 Task: Add a dentist appointment for a dental filling on the 9th at 2:00 PM.
Action: Mouse moved to (980, 120)
Screenshot: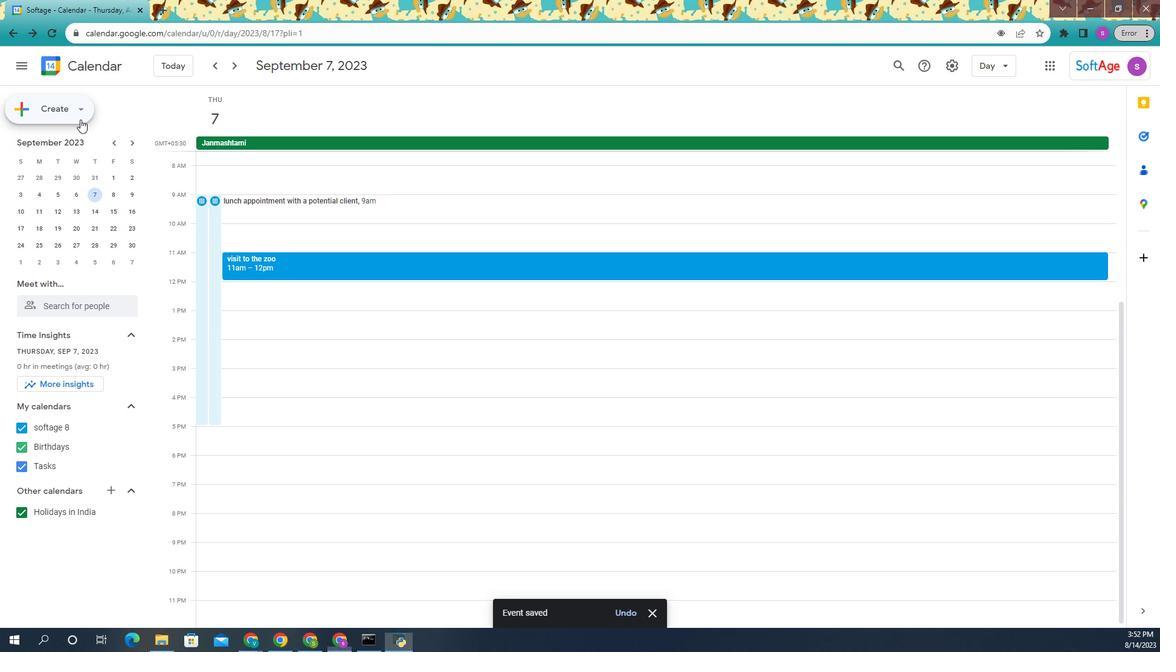 
Action: Mouse pressed left at (980, 120)
Screenshot: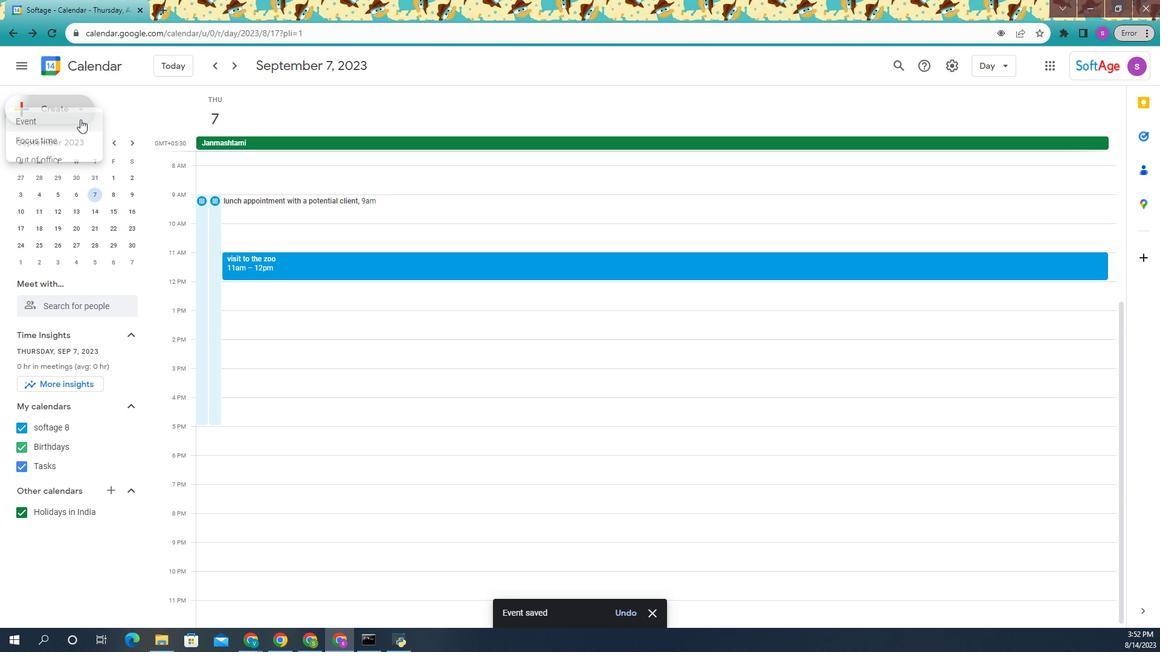 
Action: Mouse moved to (970, 236)
Screenshot: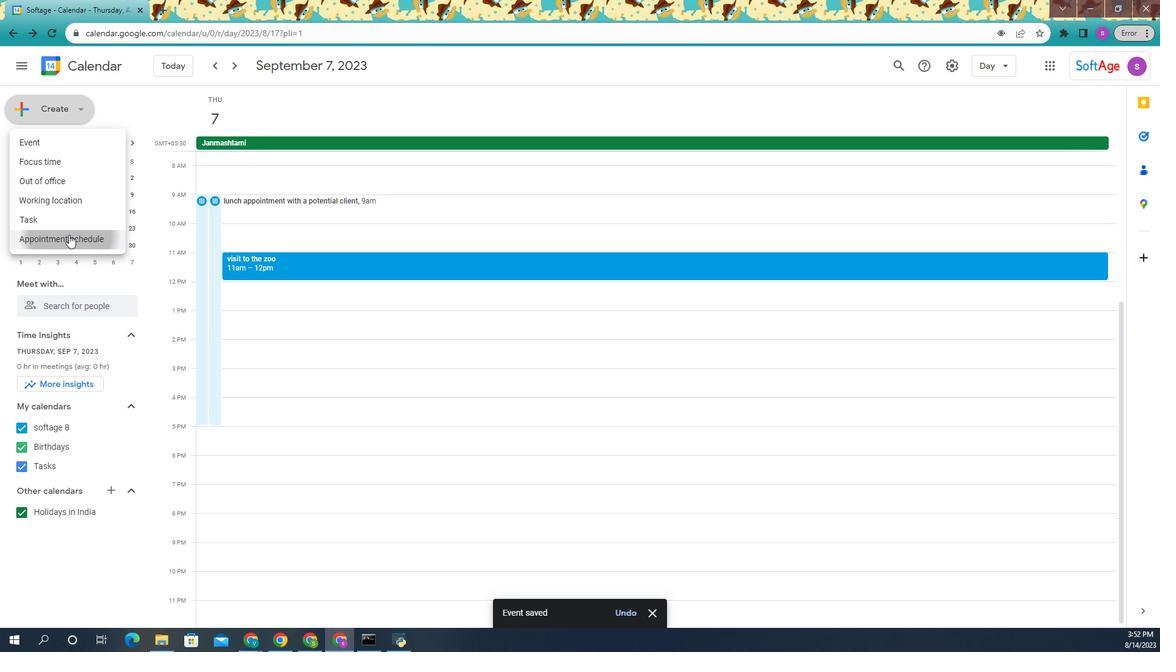 
Action: Mouse pressed left at (970, 236)
Screenshot: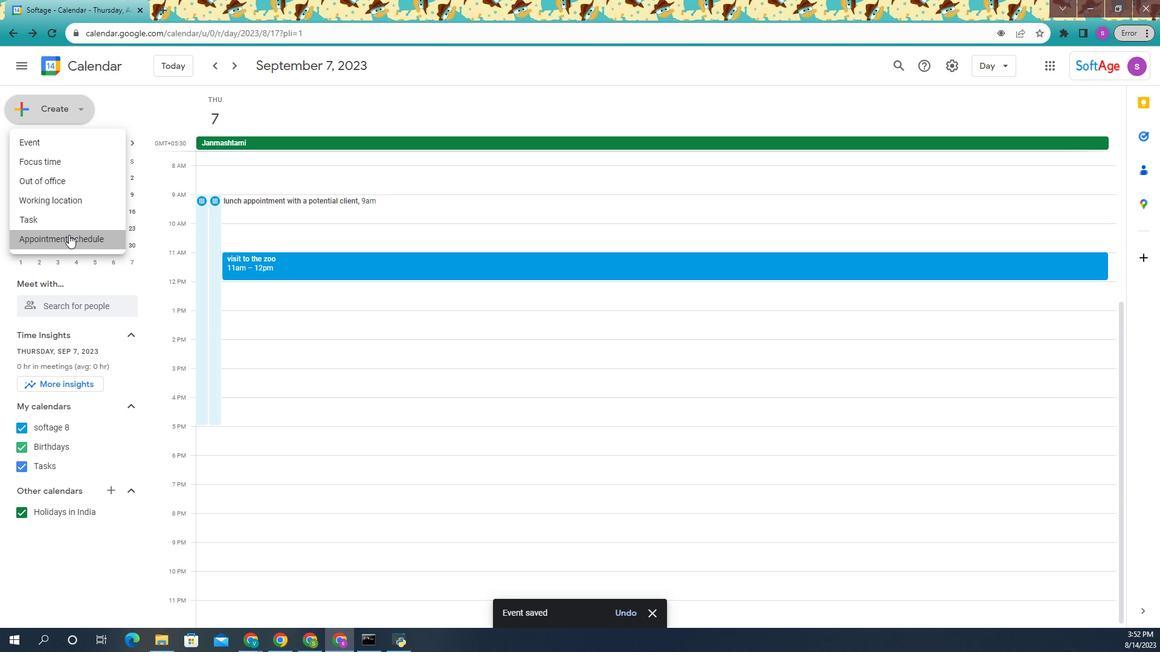 
Action: Mouse moved to (1074, 96)
Screenshot: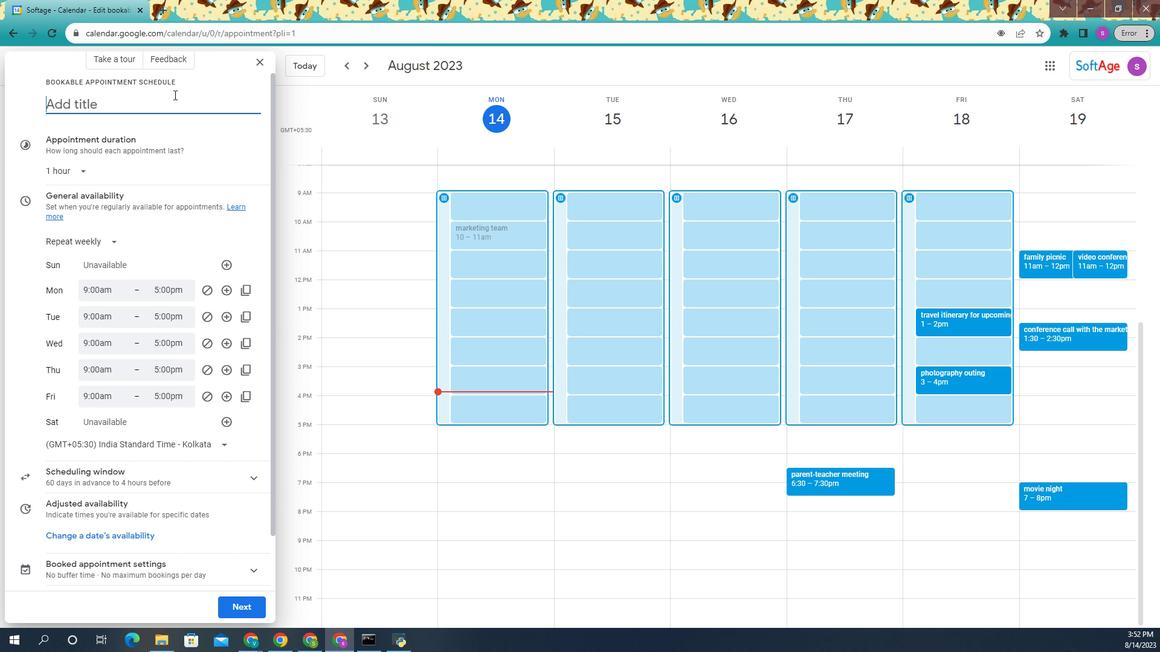 
Action: Mouse pressed left at (1074, 96)
Screenshot: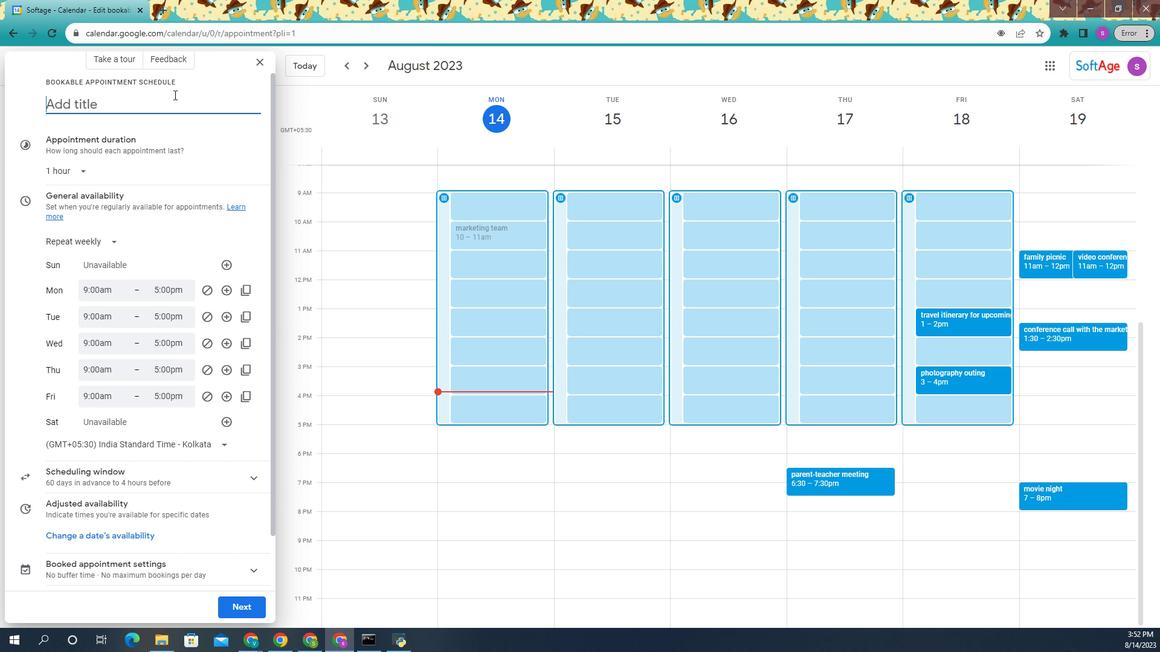 
Action: Key pressed dentist<Key.space>appointment<Key.space><Key.space>for<Key.space>dr<Key.backspace>ental<Key.space>fillion<Key.backspace><Key.backspace><Key.backspace>ing
Screenshot: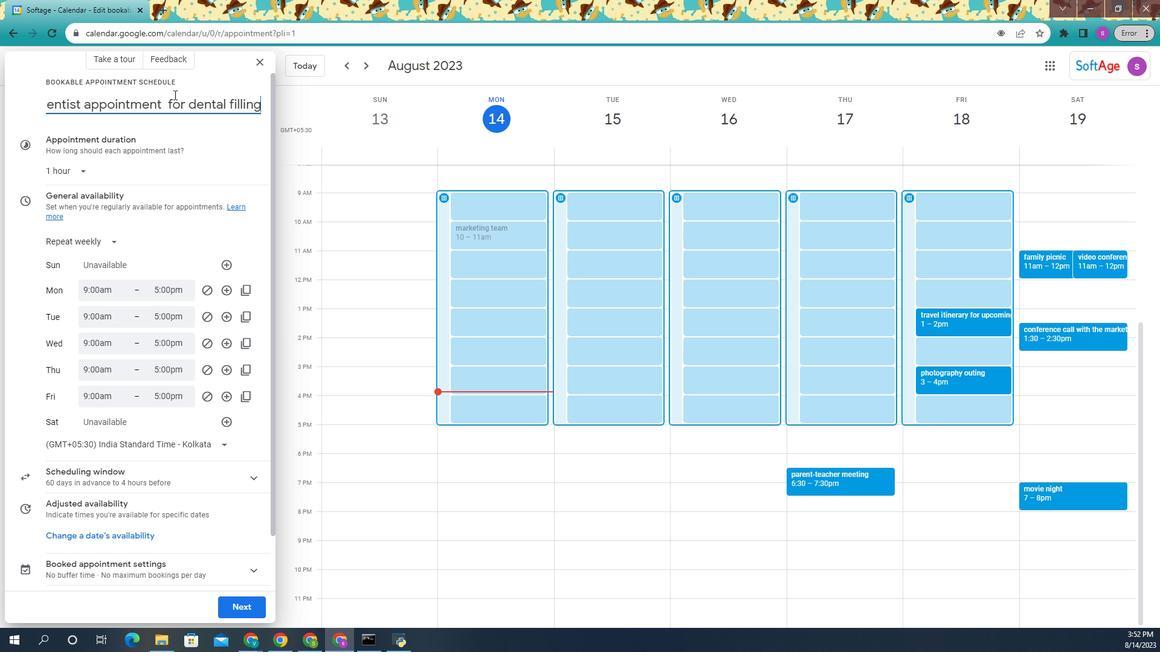 
Action: Mouse moved to (991, 241)
Screenshot: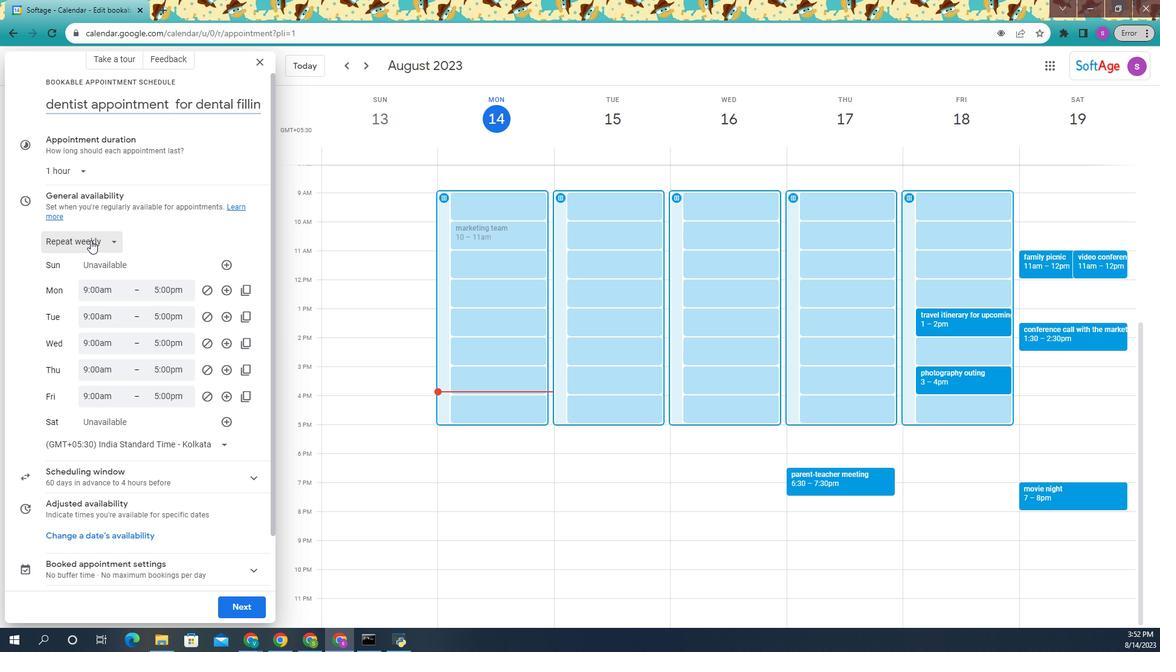 
Action: Mouse pressed left at (991, 241)
Screenshot: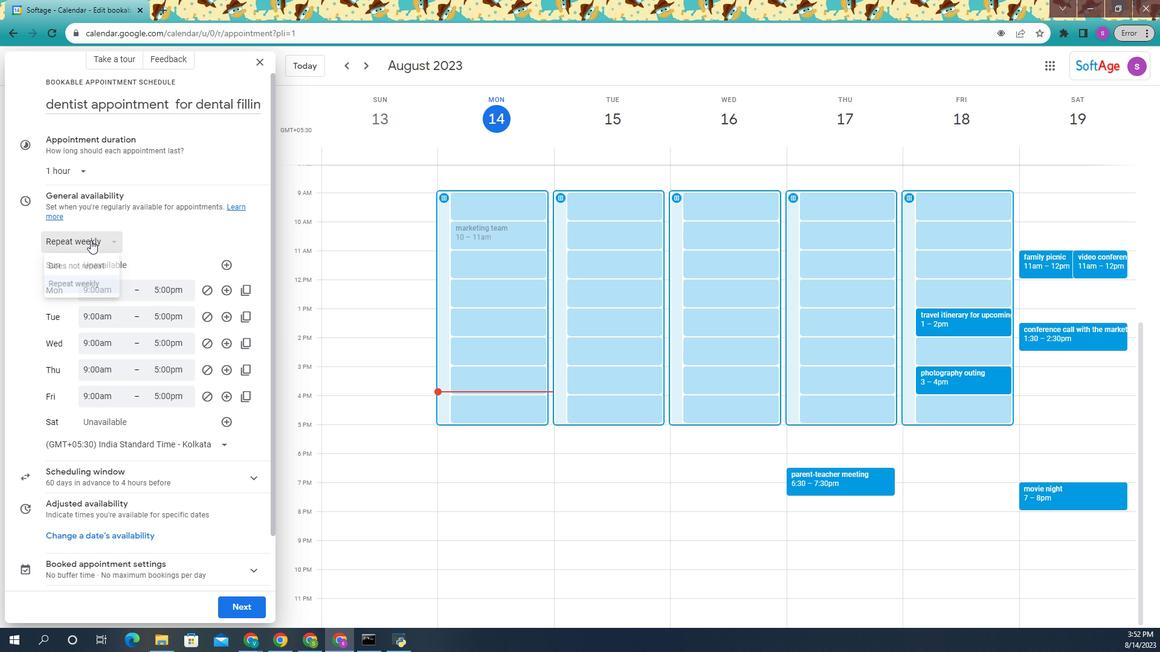
Action: Mouse moved to (988, 263)
Screenshot: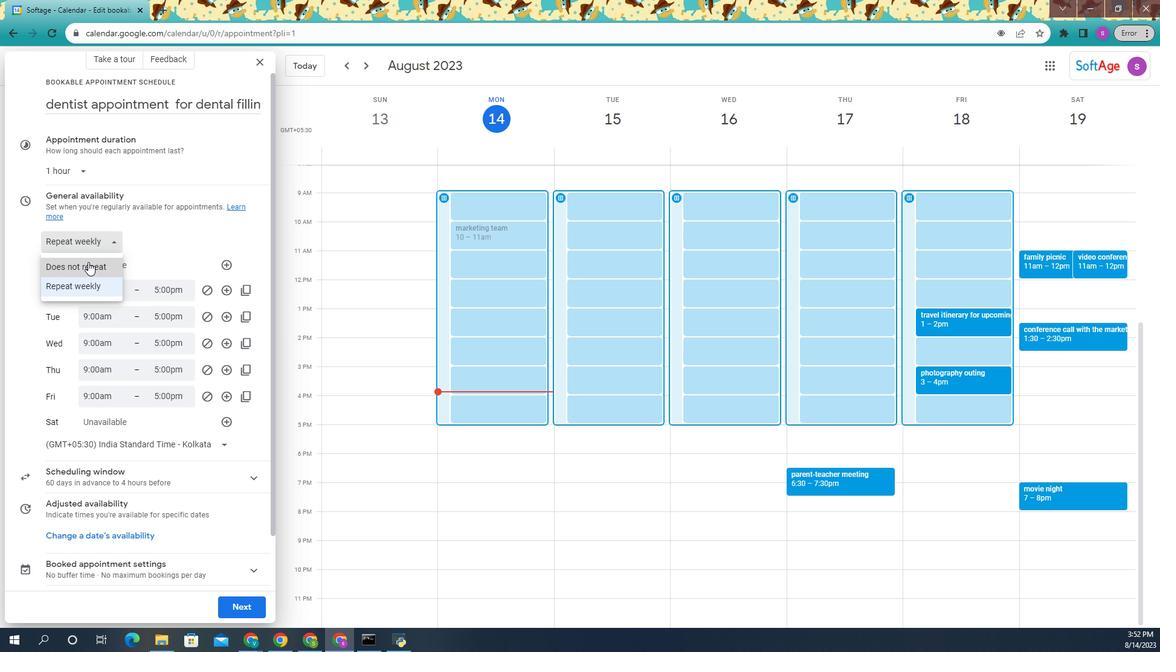 
Action: Mouse pressed left at (988, 263)
Screenshot: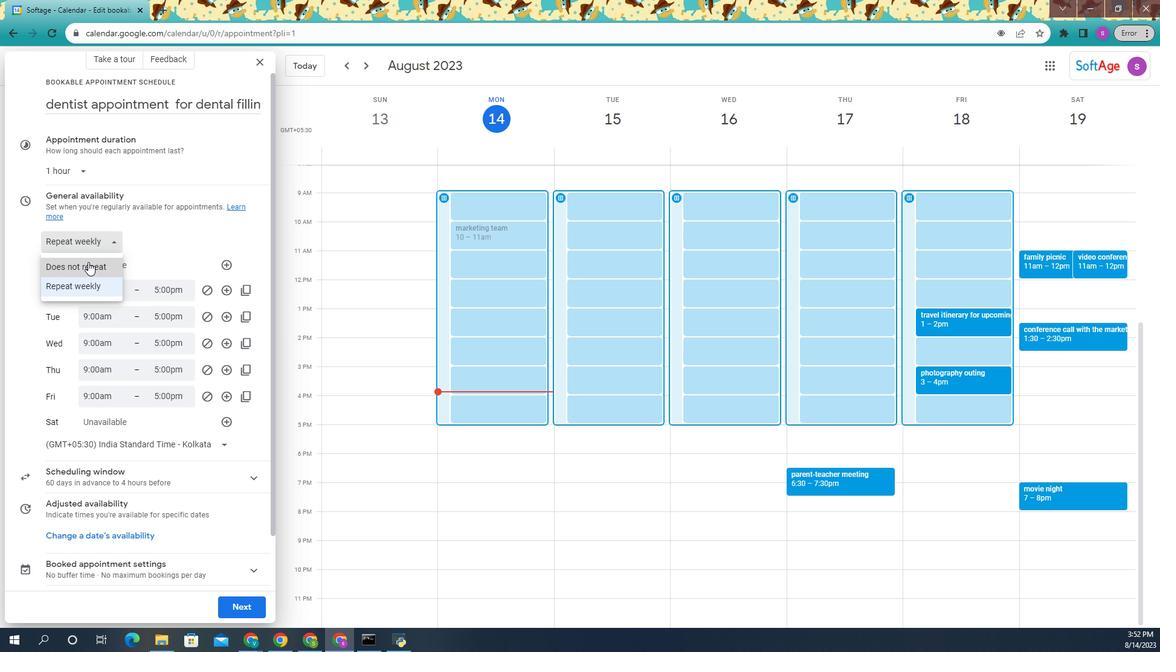 
Action: Mouse moved to (970, 255)
Screenshot: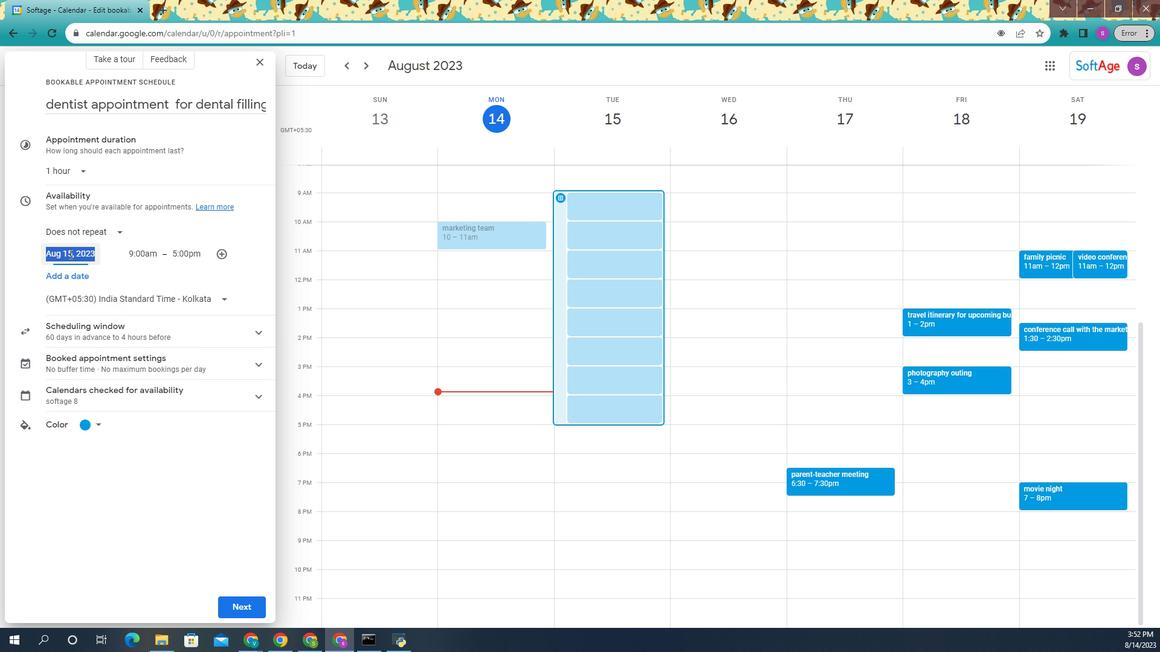 
Action: Mouse pressed left at (970, 255)
Screenshot: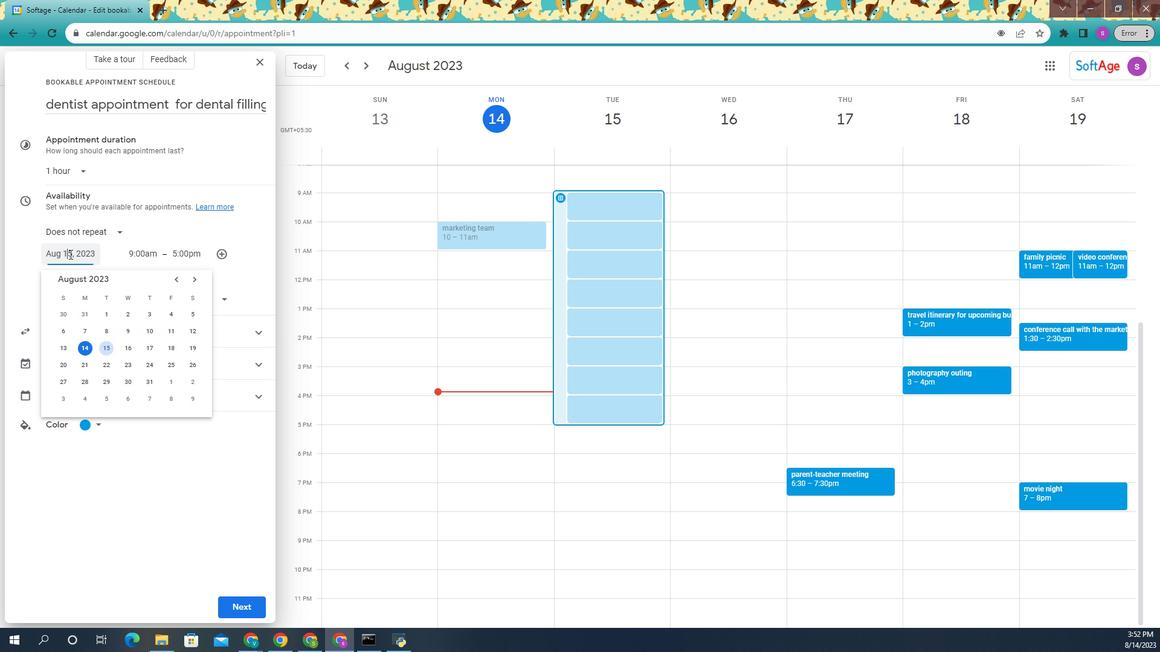 
Action: Mouse moved to (1092, 279)
Screenshot: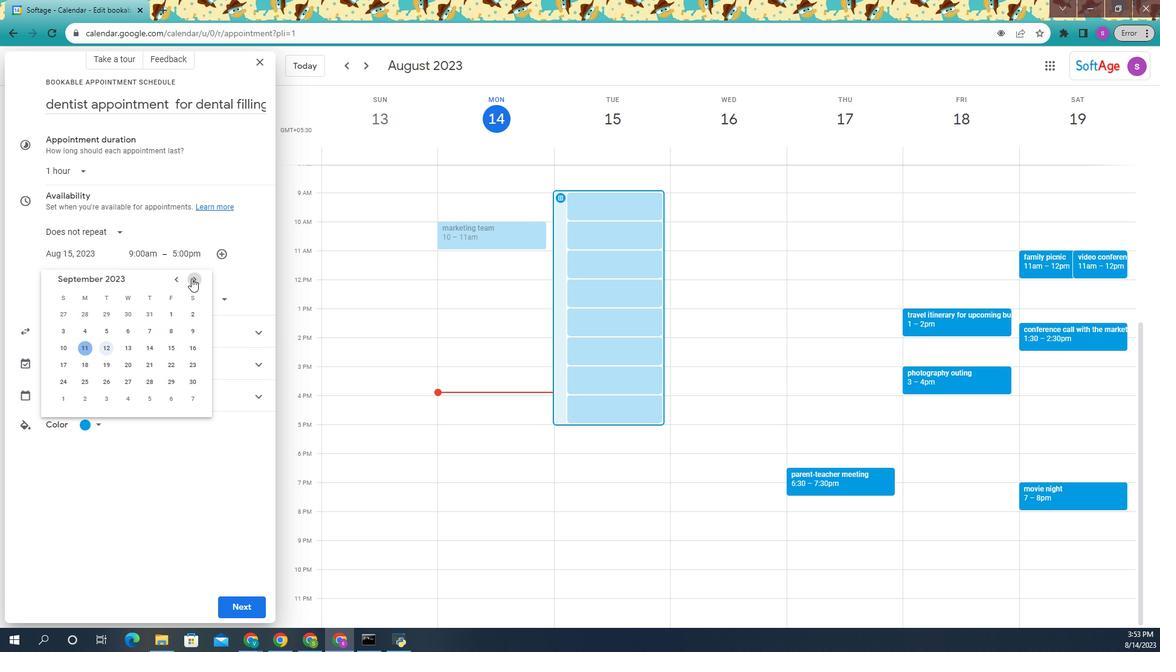 
Action: Mouse pressed left at (1092, 279)
Screenshot: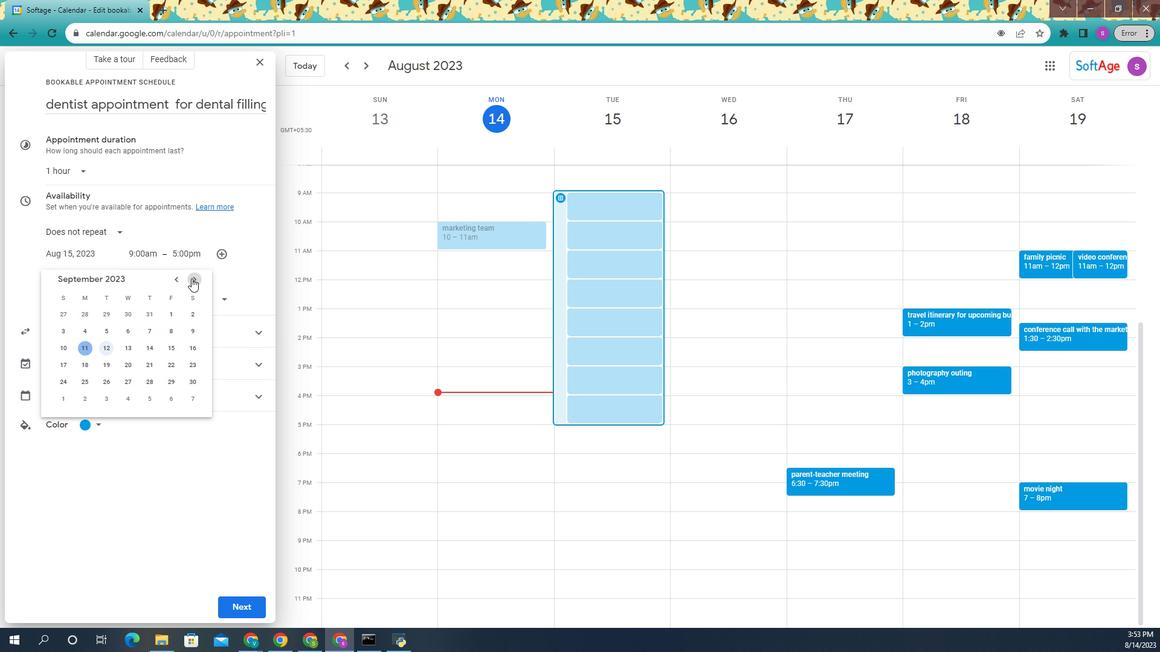 
Action: Mouse moved to (1086, 332)
Screenshot: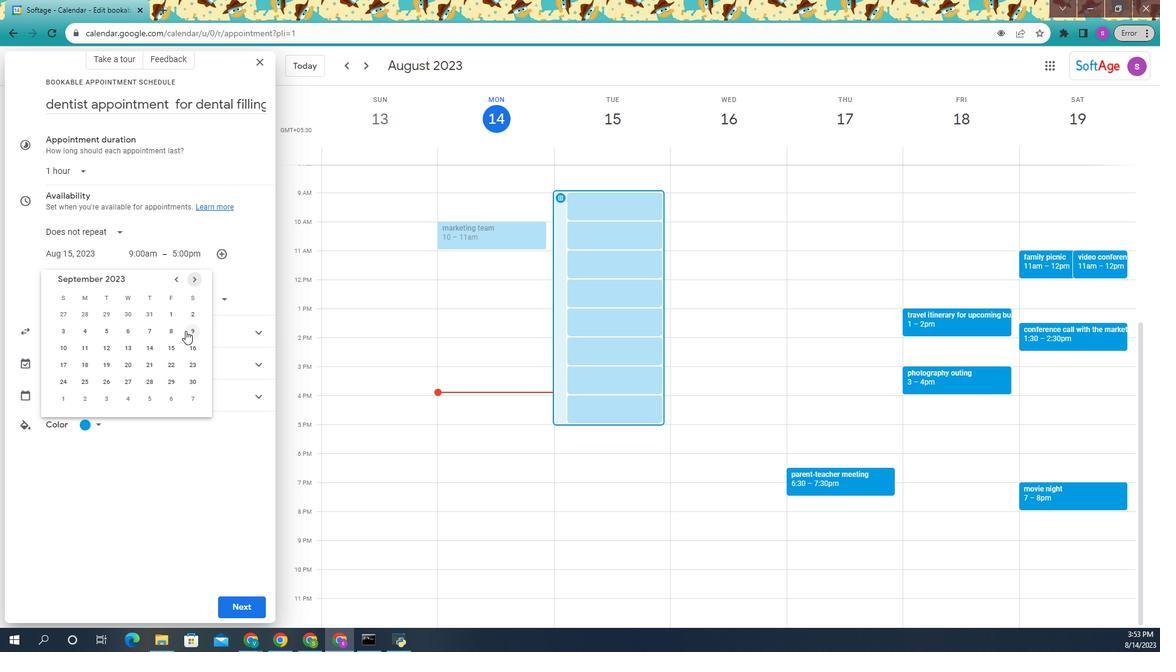
Action: Mouse pressed left at (1086, 332)
Screenshot: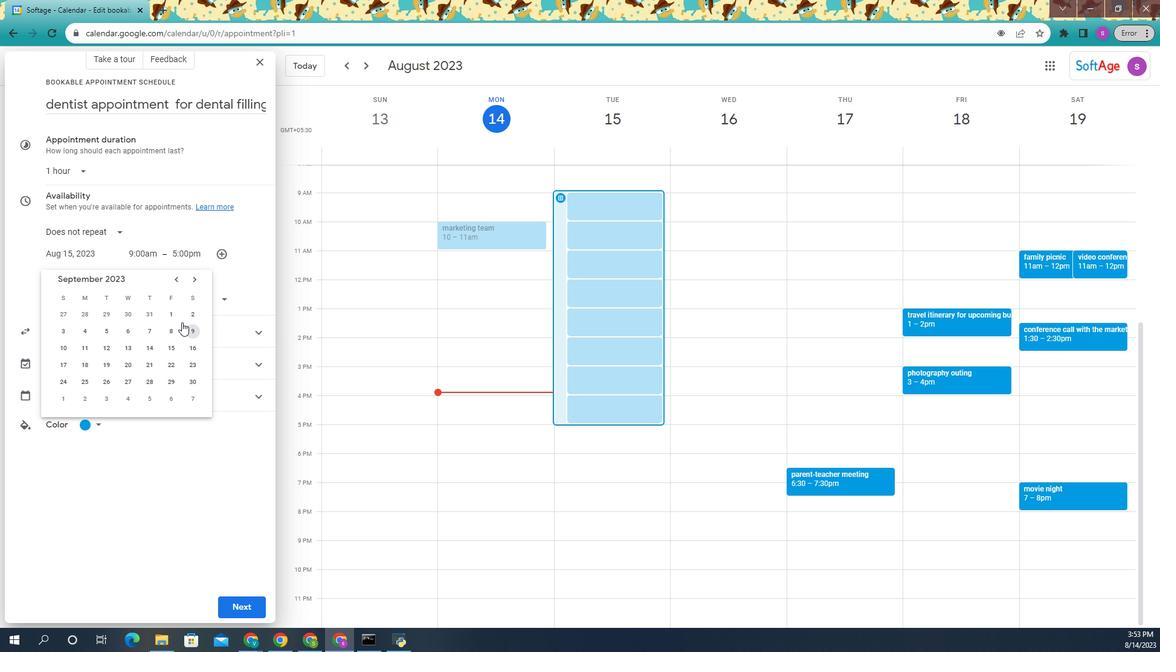
Action: Mouse moved to (1050, 252)
Screenshot: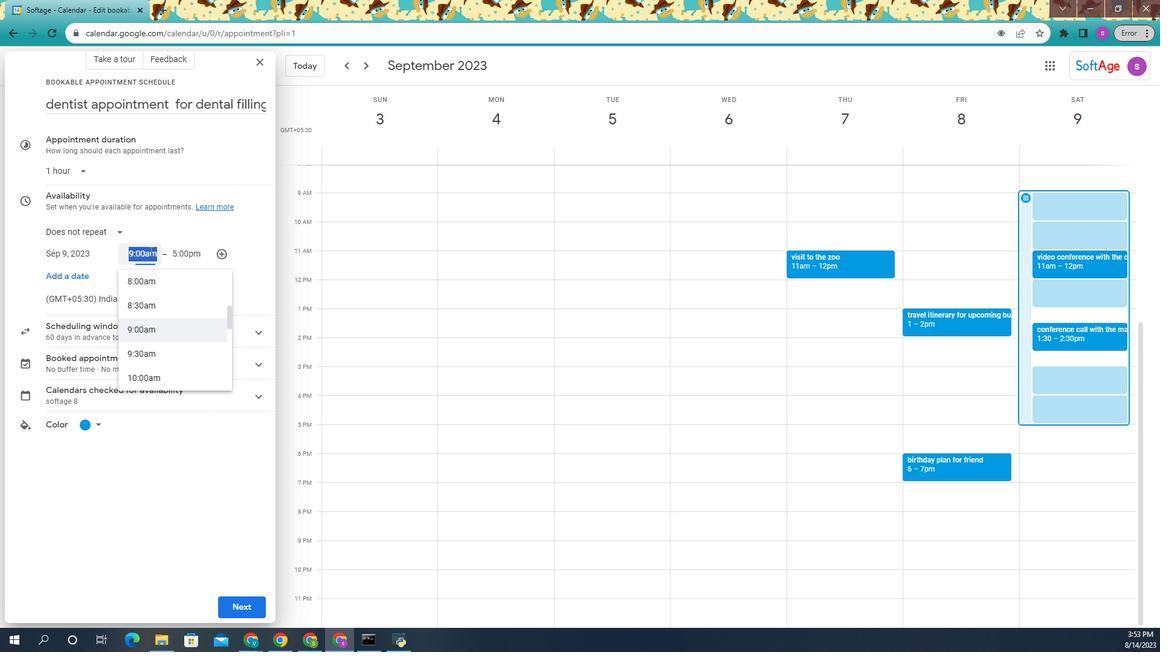 
Action: Mouse pressed left at (1050, 252)
Screenshot: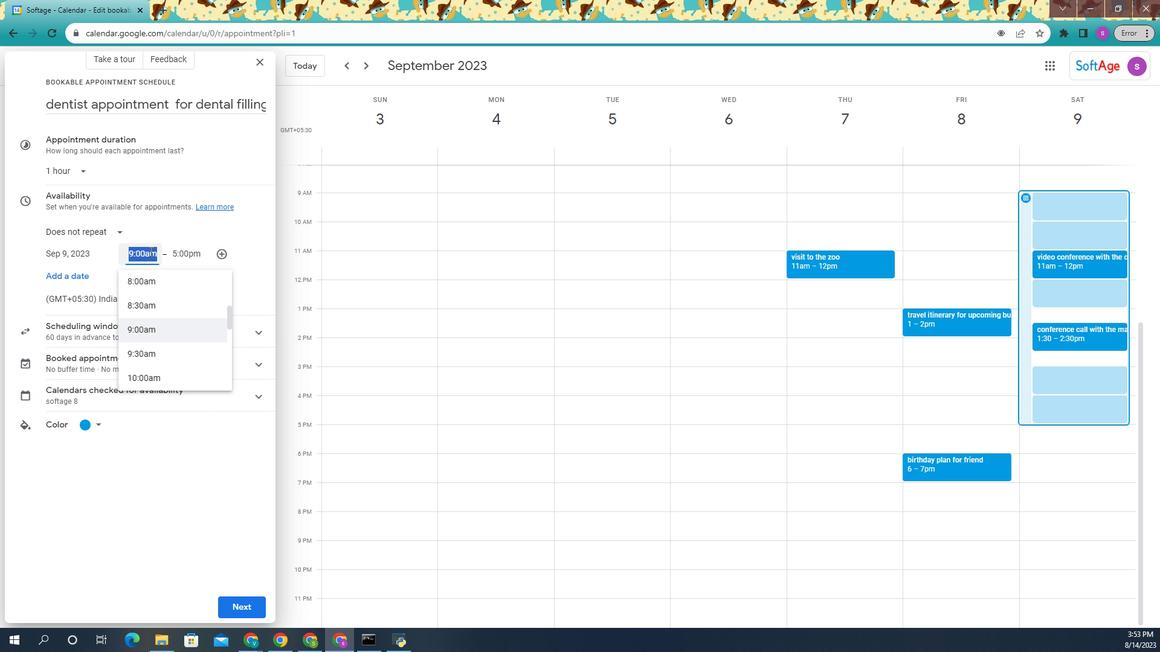 
Action: Mouse moved to (1074, 323)
Screenshot: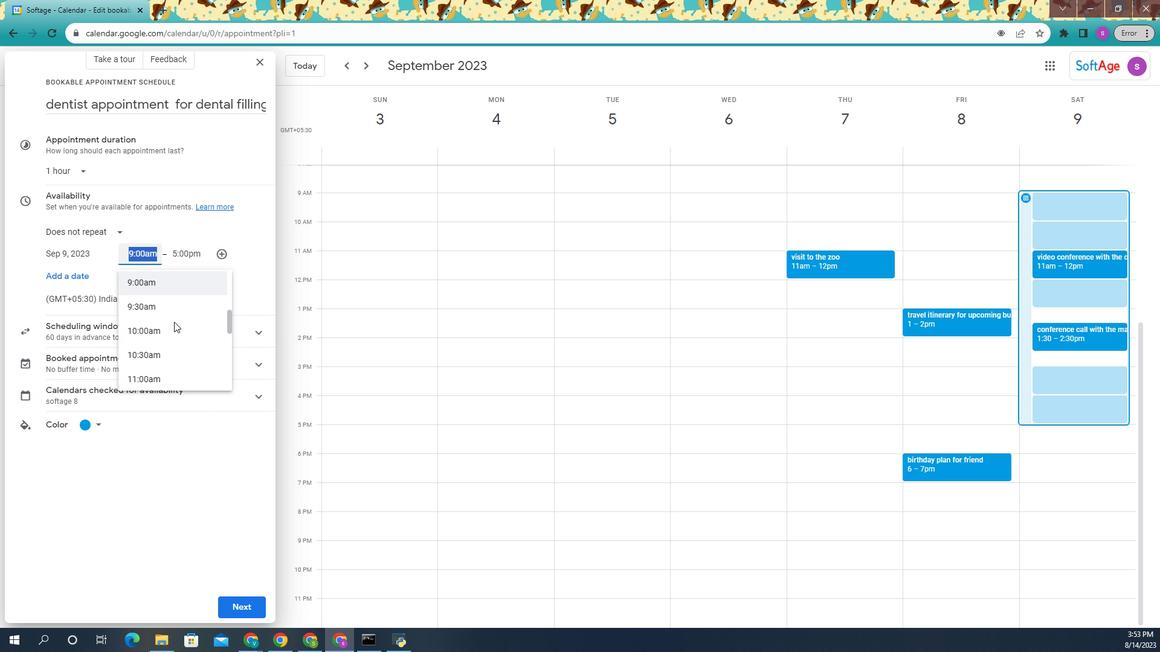 
Action: Mouse scrolled (1074, 322) with delta (0, 0)
Screenshot: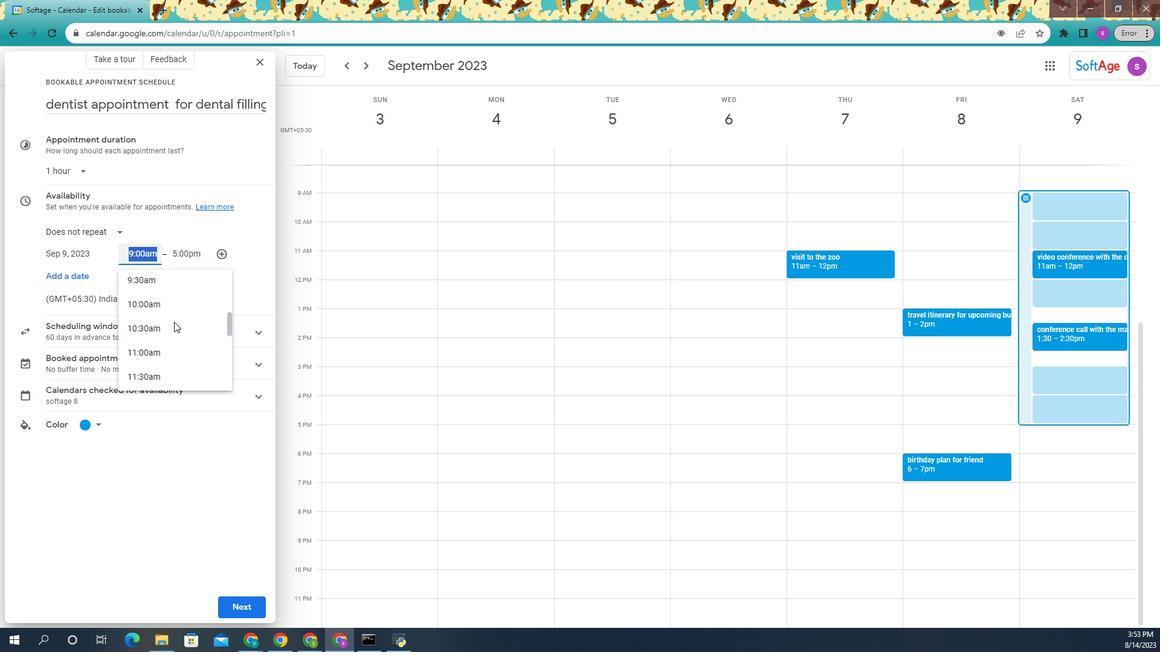 
Action: Mouse scrolled (1074, 322) with delta (0, 0)
Screenshot: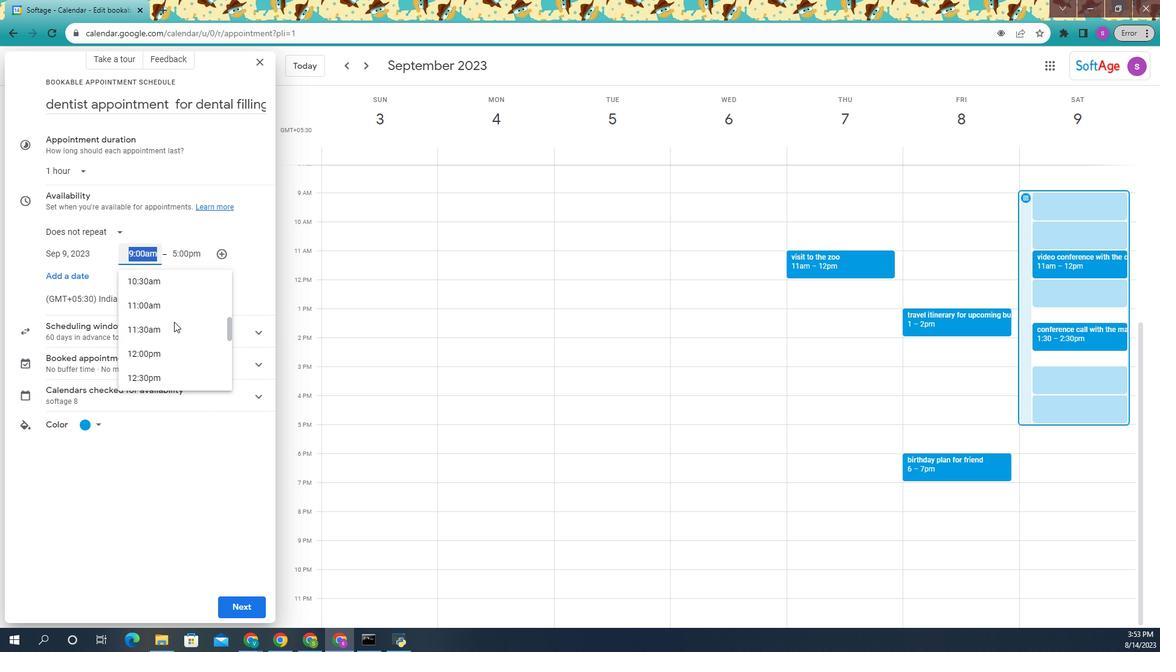 
Action: Mouse scrolled (1074, 322) with delta (0, 0)
Screenshot: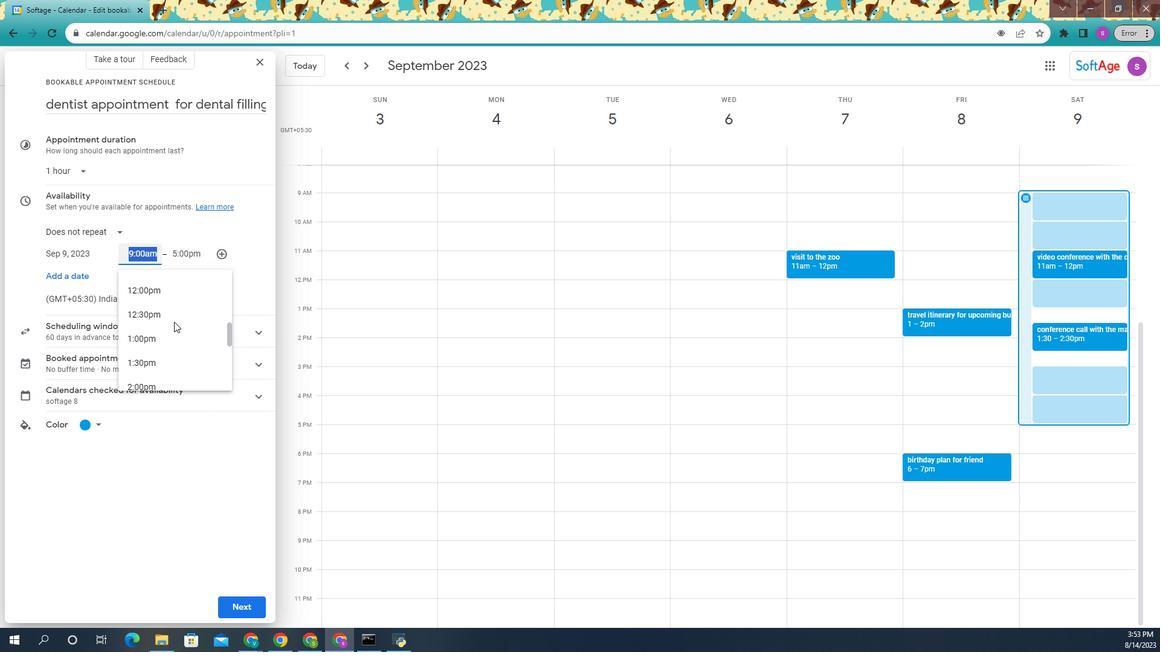 
Action: Mouse scrolled (1074, 322) with delta (0, 0)
Screenshot: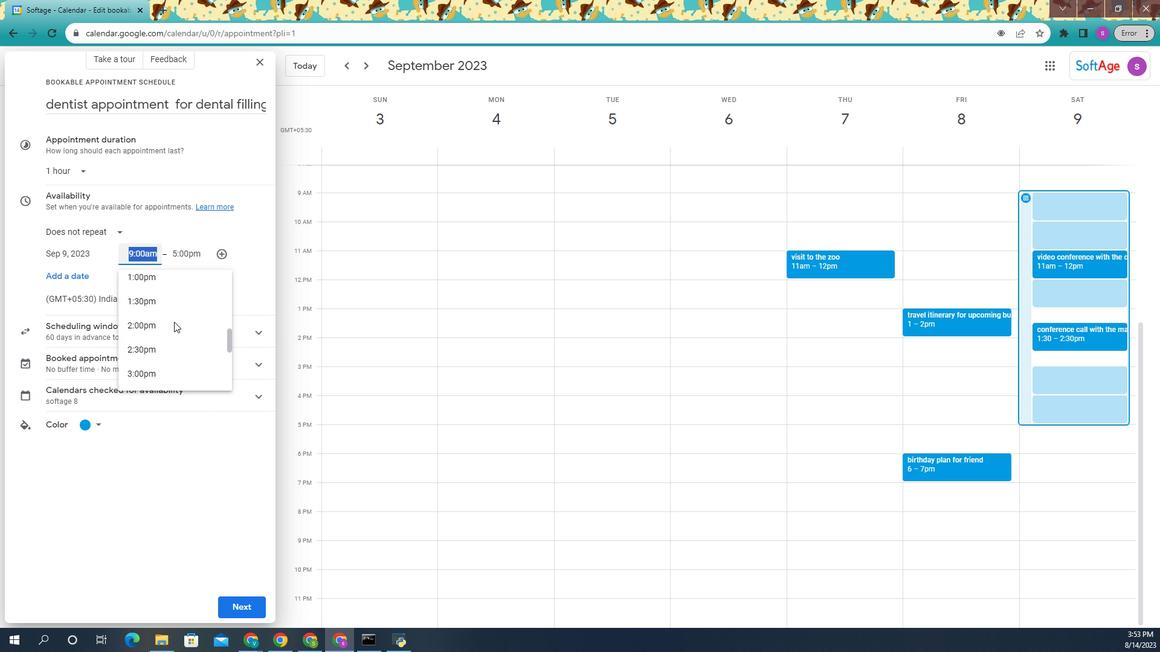 
Action: Mouse scrolled (1074, 322) with delta (0, 0)
Screenshot: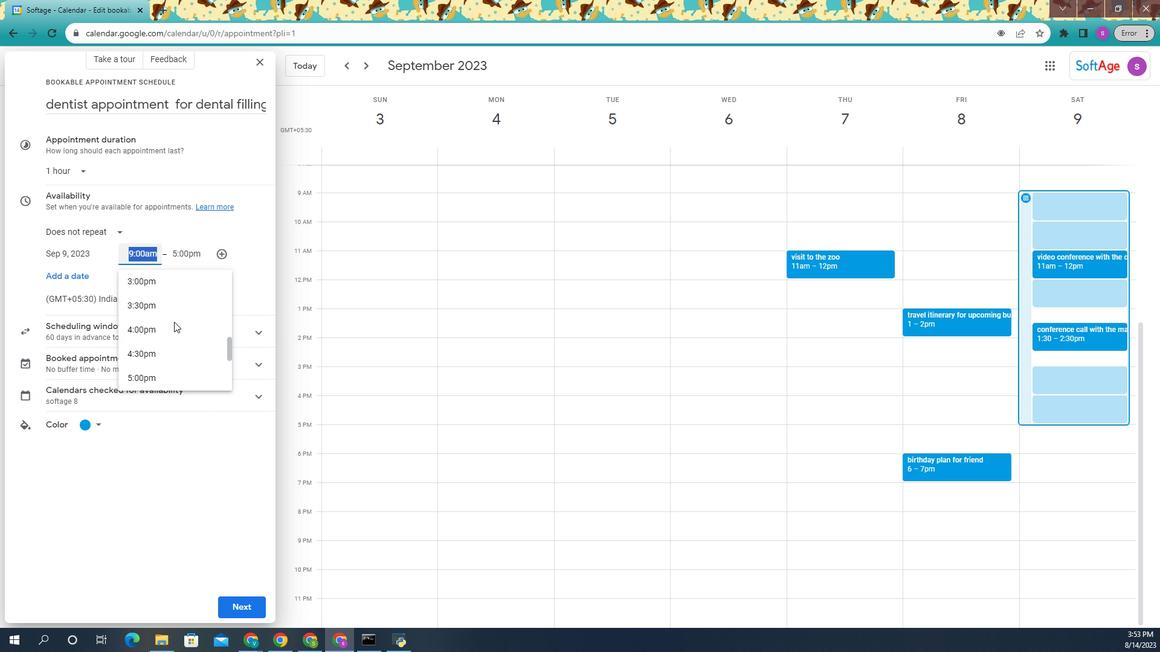 
Action: Mouse scrolled (1074, 322) with delta (0, 0)
Screenshot: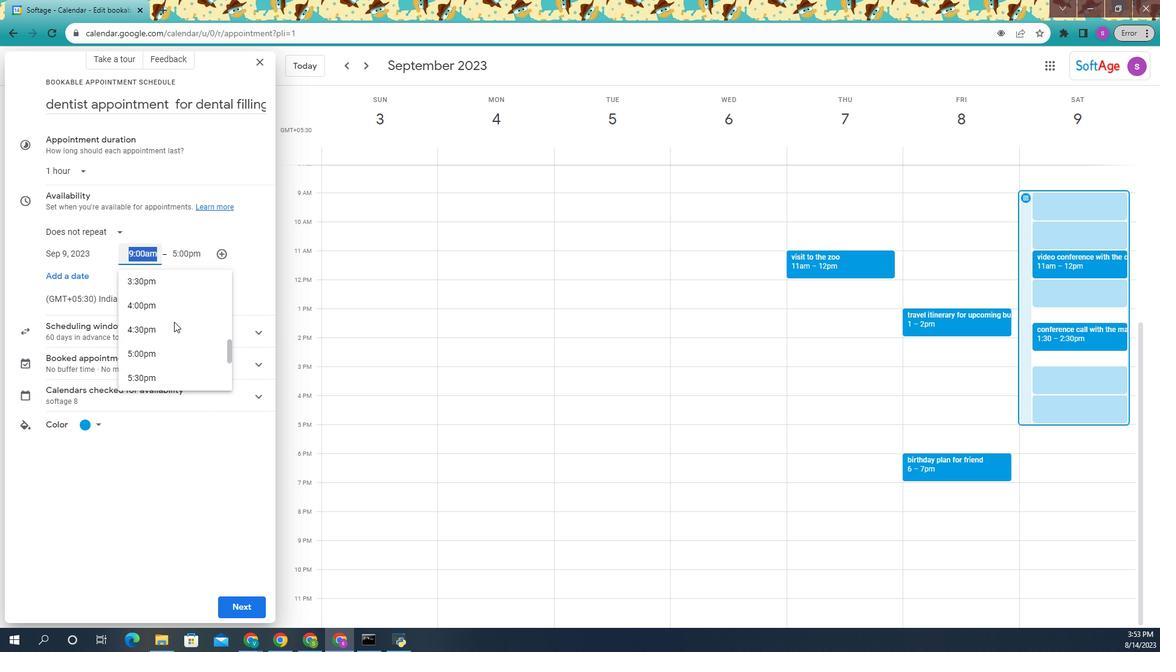 
Action: Mouse scrolled (1074, 323) with delta (0, 0)
Screenshot: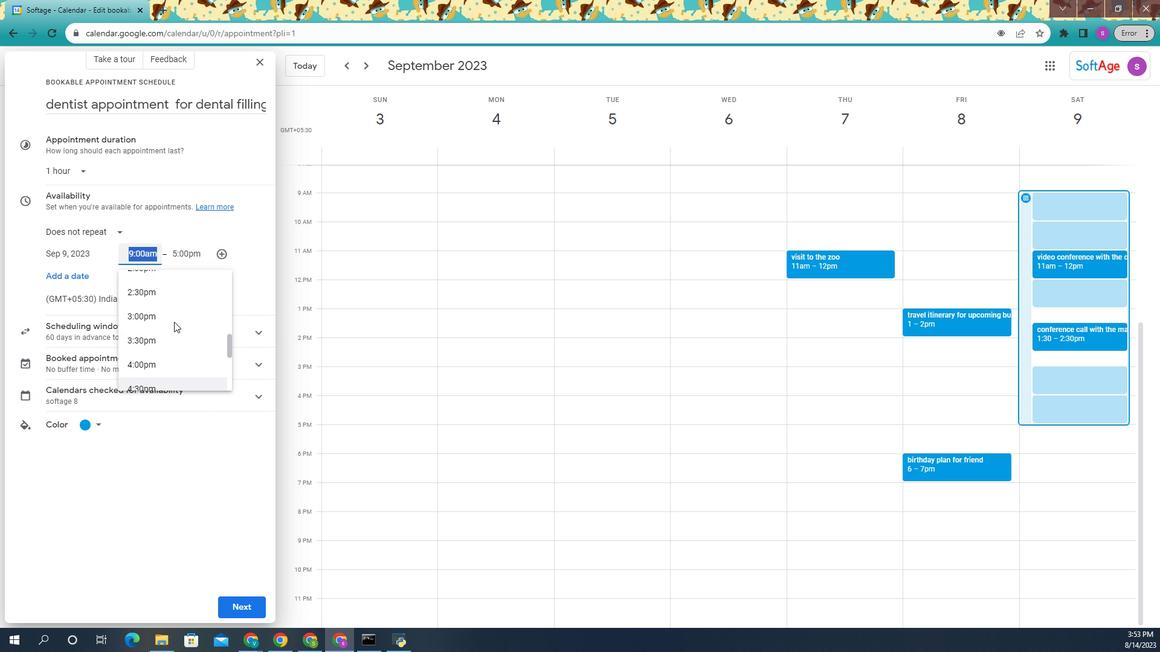 
Action: Mouse moved to (1073, 317)
Screenshot: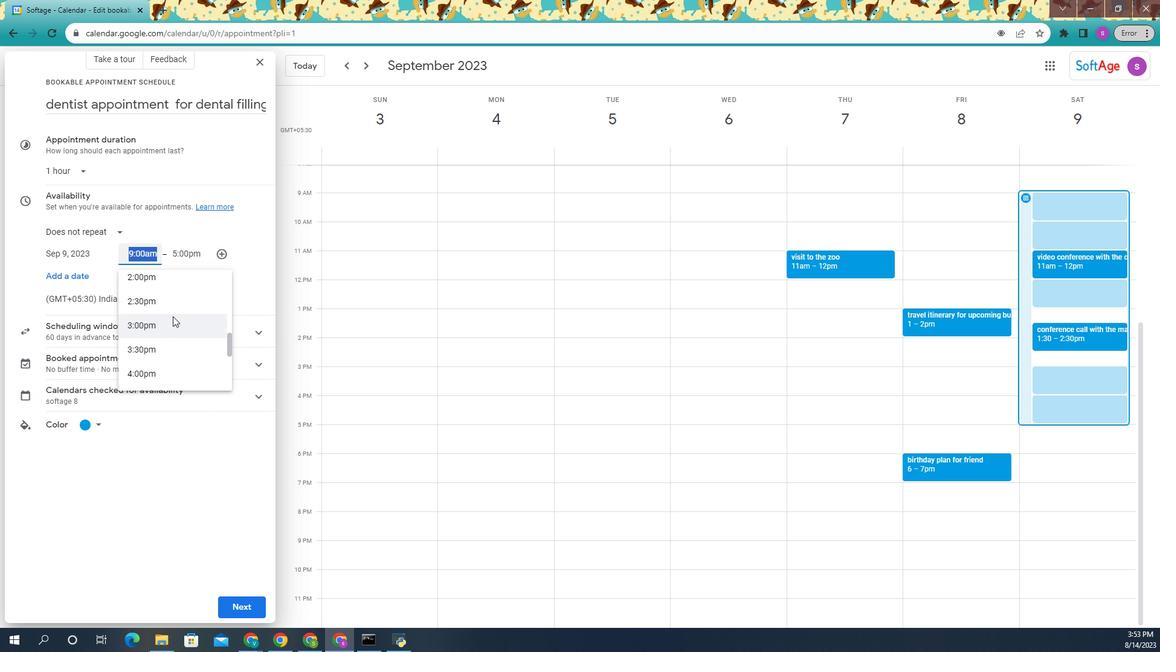 
Action: Mouse scrolled (1073, 318) with delta (0, 0)
Screenshot: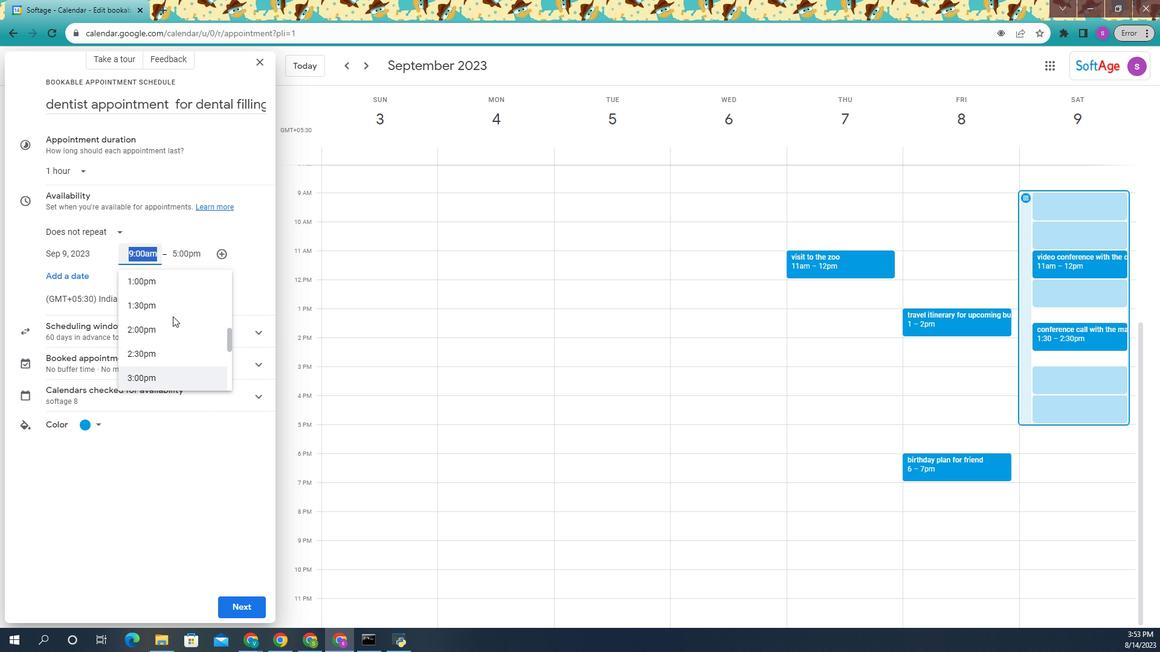 
Action: Mouse moved to (1072, 328)
Screenshot: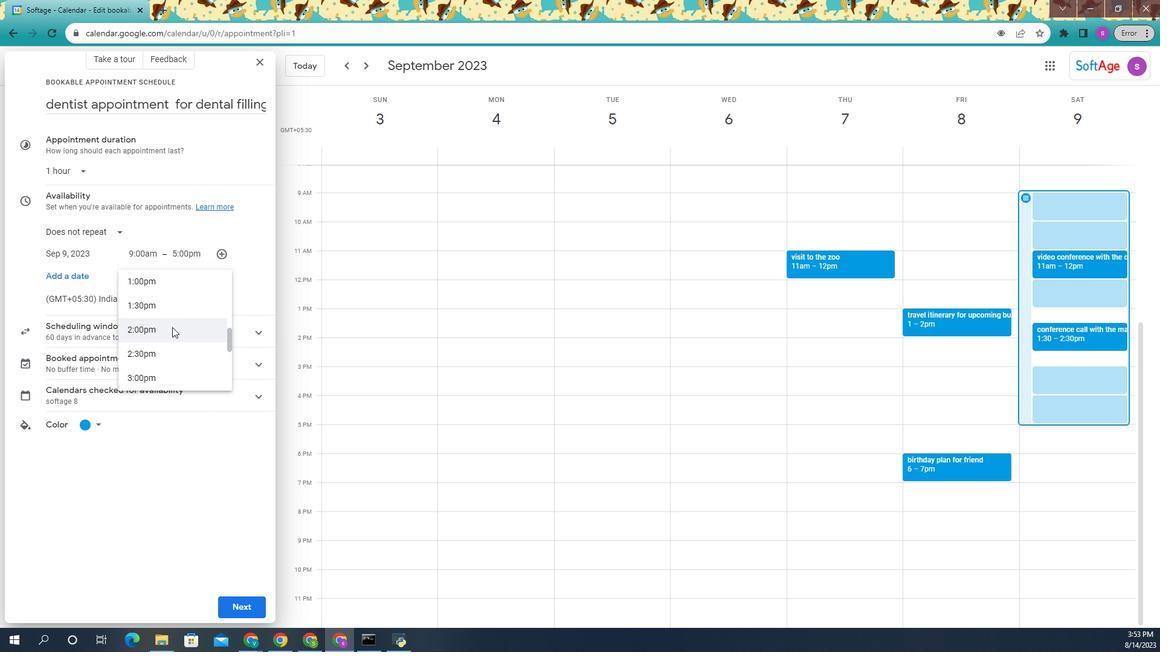 
Action: Mouse pressed left at (1072, 328)
Screenshot: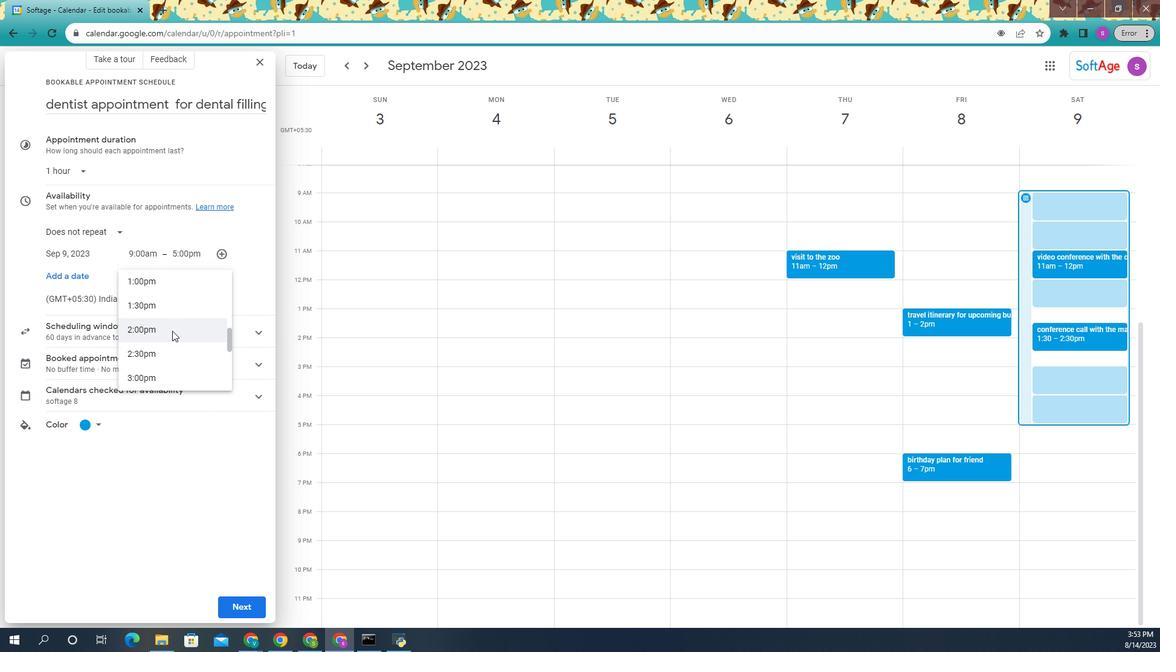 
Action: Mouse moved to (1145, 609)
Screenshot: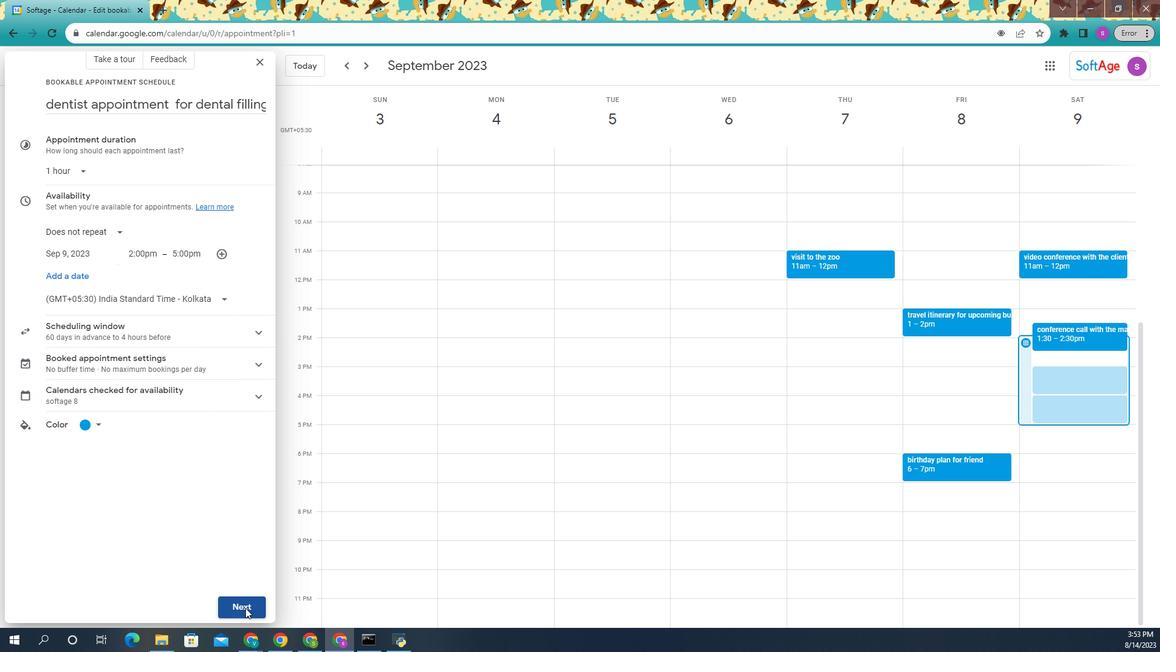 
Action: Mouse pressed left at (1145, 609)
Screenshot: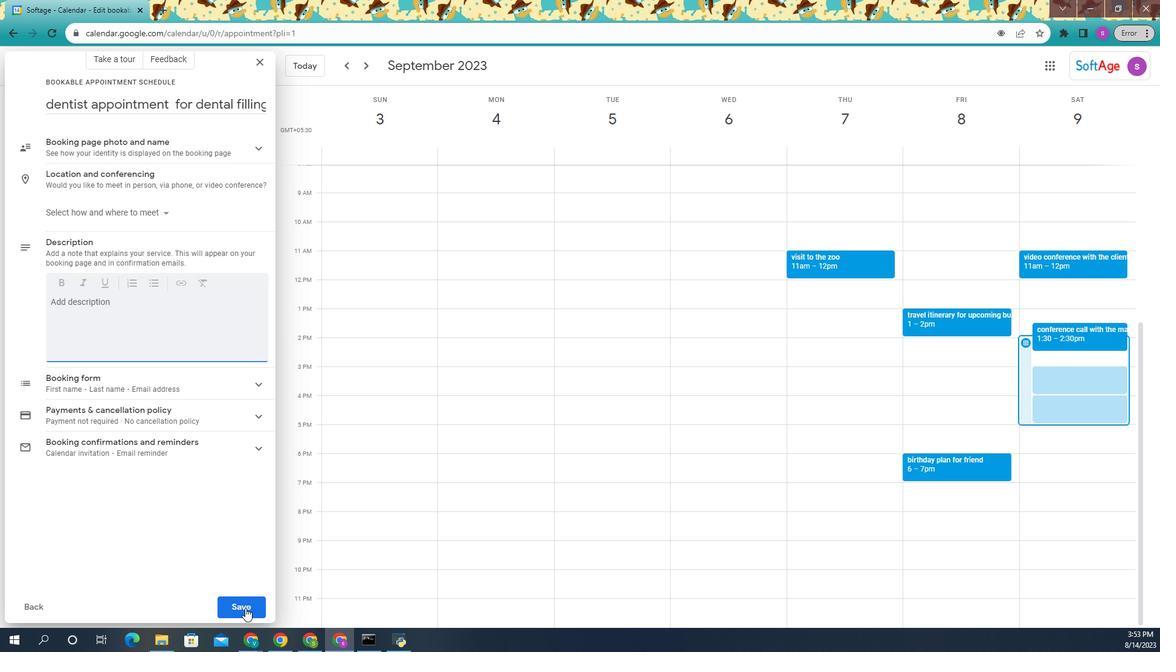 
Action: Mouse moved to (1144, 609)
Screenshot: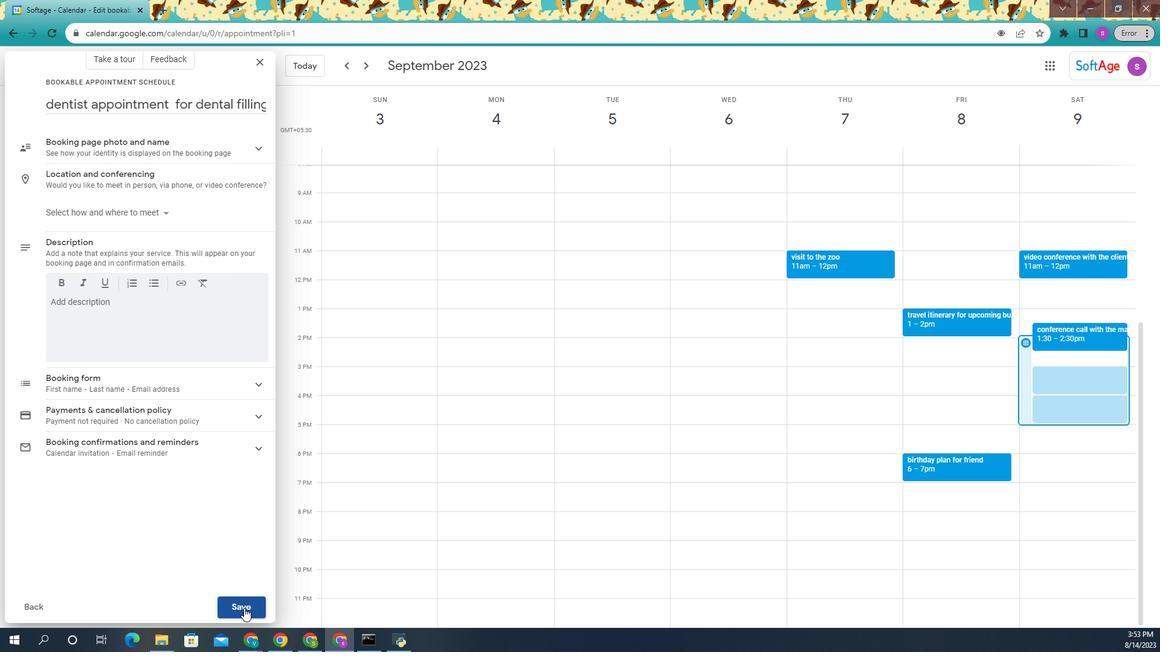 
Action: Mouse pressed left at (1144, 609)
Screenshot: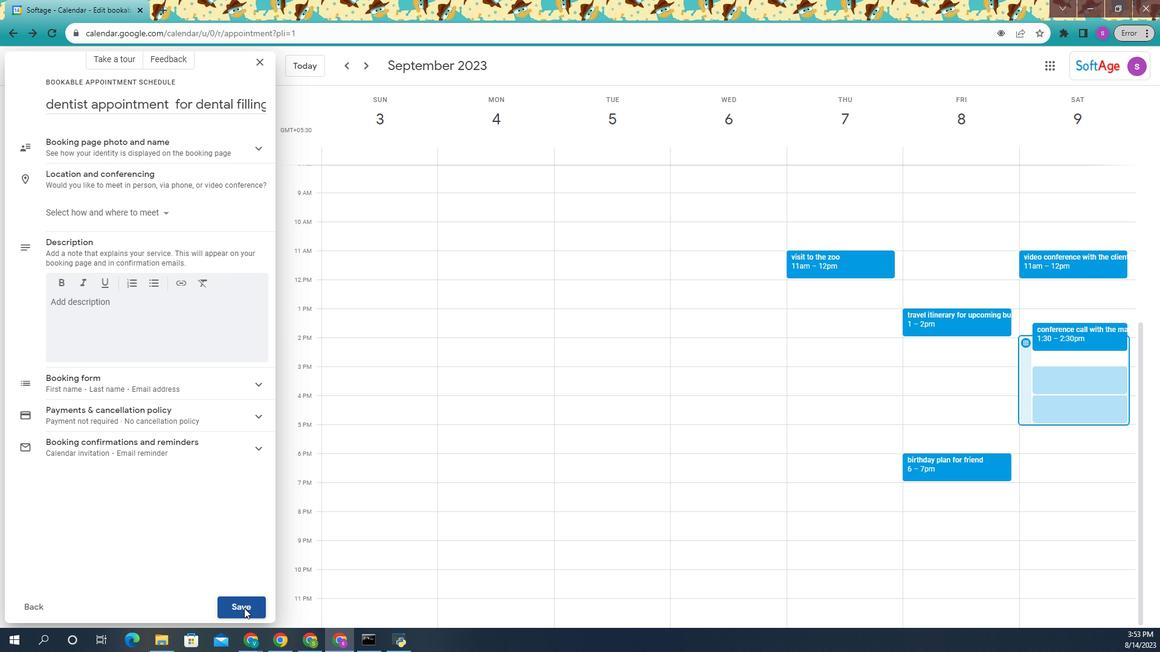 
